 Task: Add a condition where "Requester Is not Stephan Rogger" in new tickets in your groups.
Action: Mouse moved to (107, 371)
Screenshot: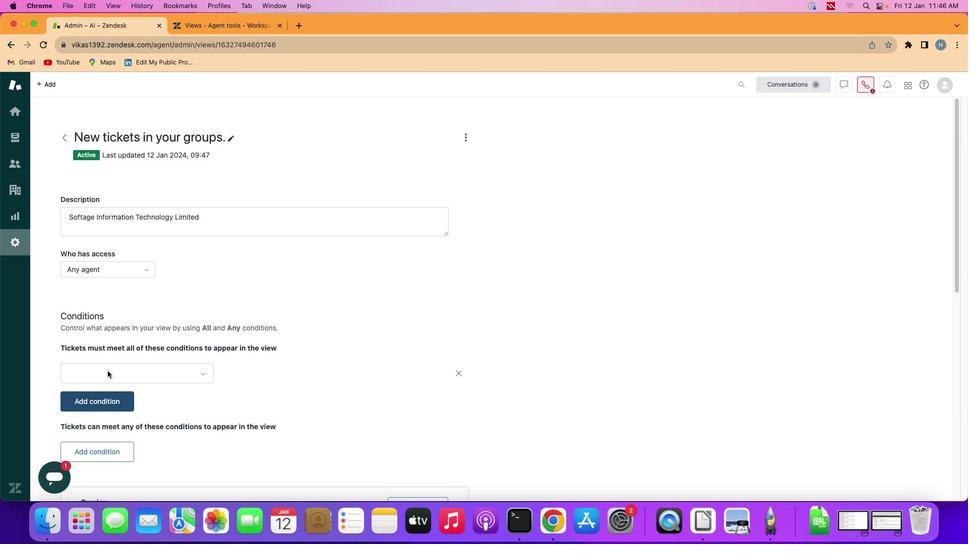 
Action: Mouse pressed left at (107, 371)
Screenshot: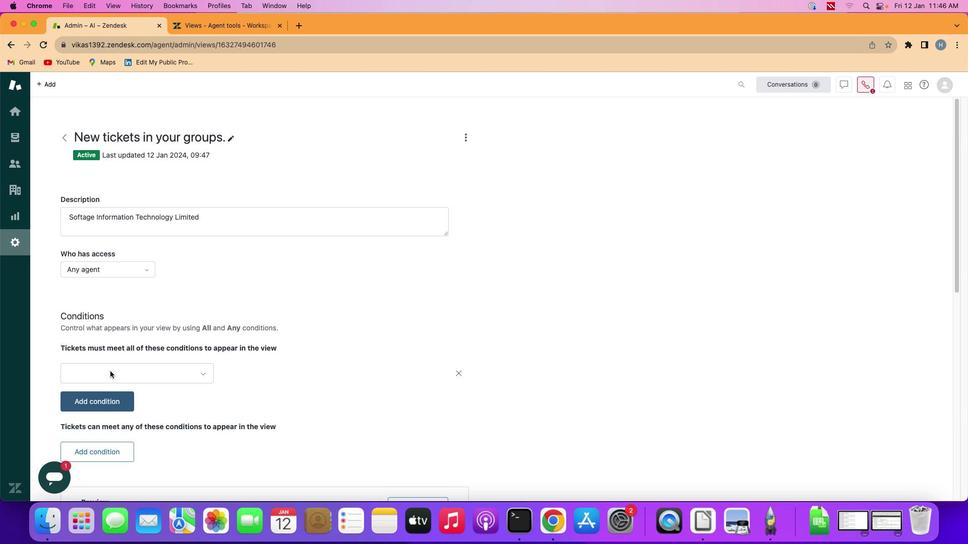 
Action: Mouse moved to (160, 371)
Screenshot: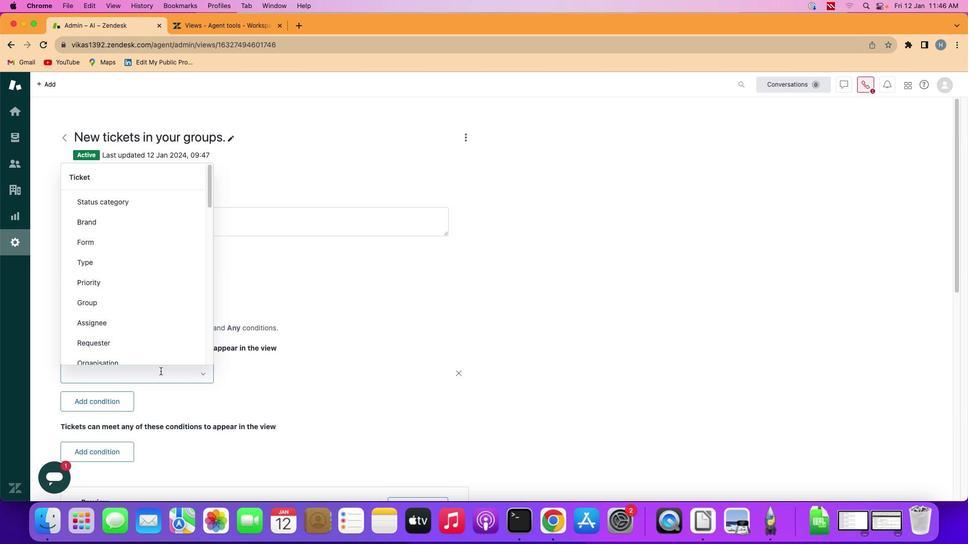 
Action: Mouse pressed left at (160, 371)
Screenshot: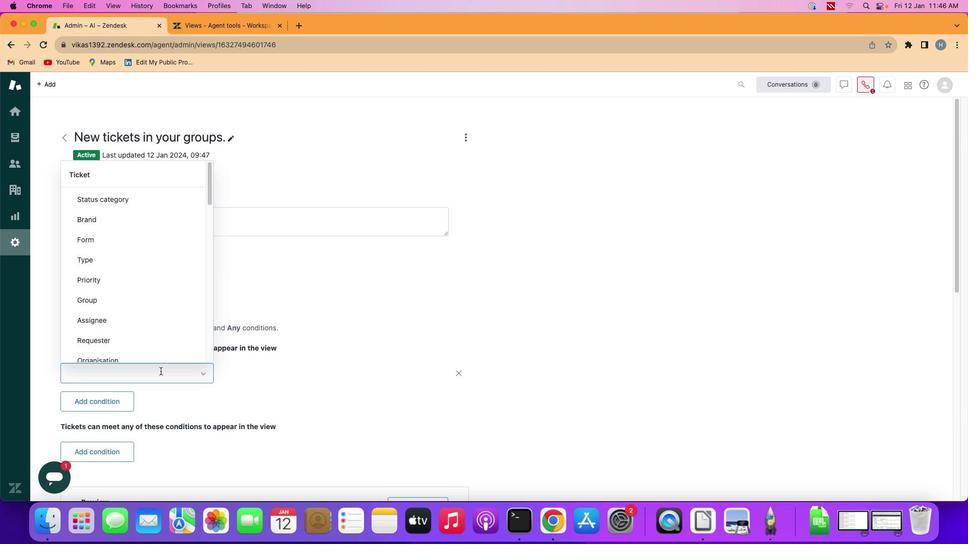 
Action: Mouse moved to (165, 336)
Screenshot: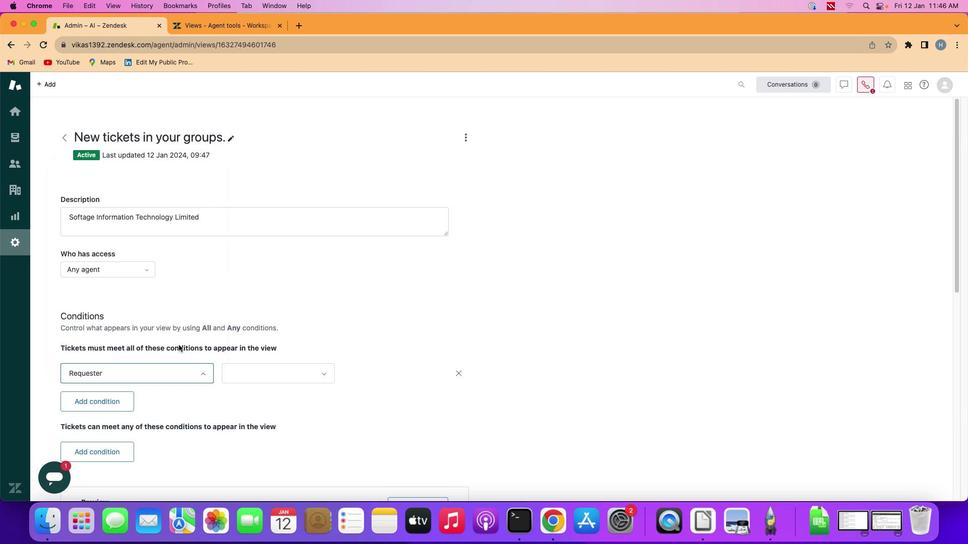 
Action: Mouse pressed left at (165, 336)
Screenshot: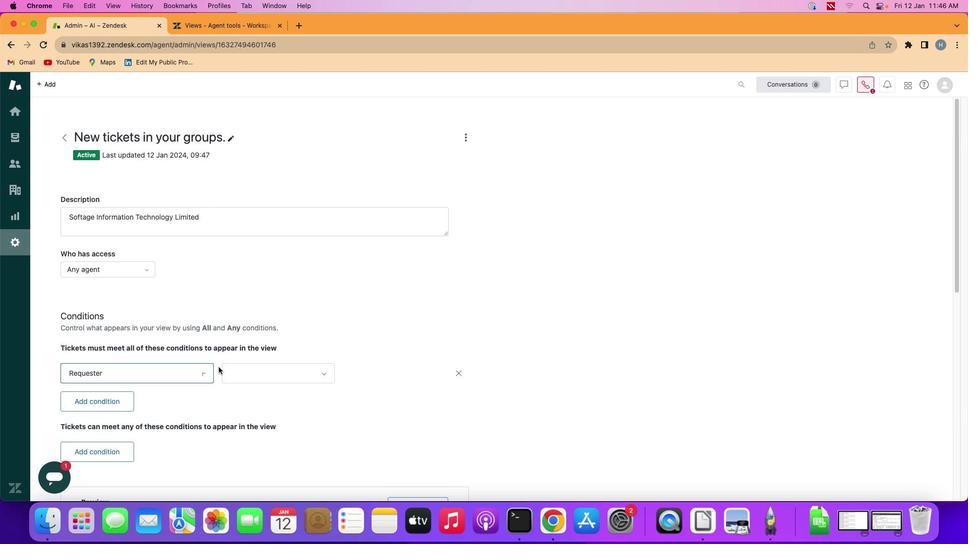 
Action: Mouse moved to (260, 375)
Screenshot: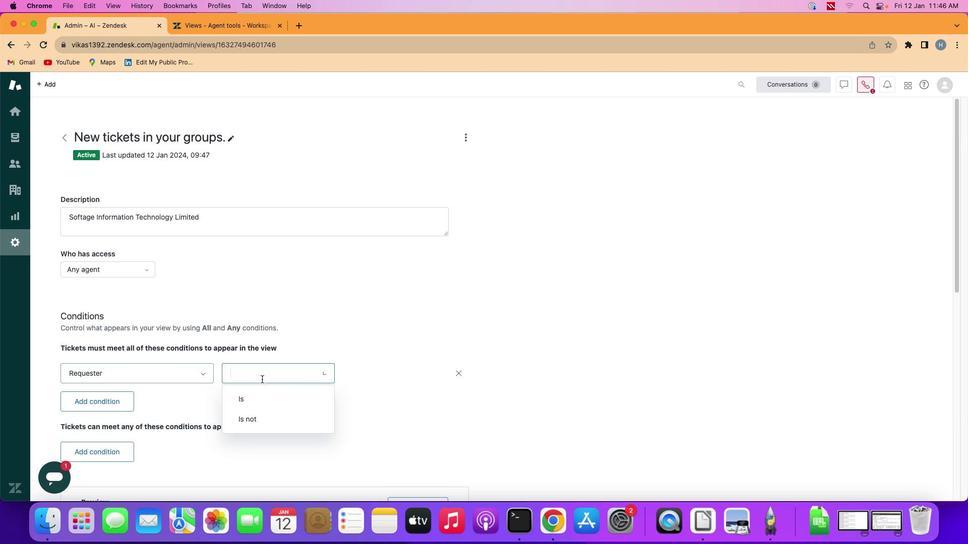 
Action: Mouse pressed left at (260, 375)
Screenshot: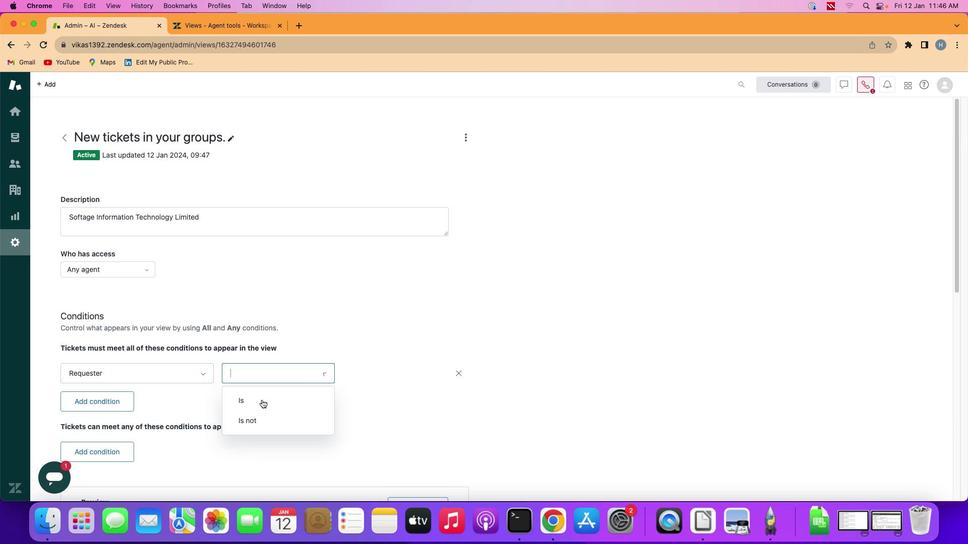 
Action: Mouse moved to (264, 424)
Screenshot: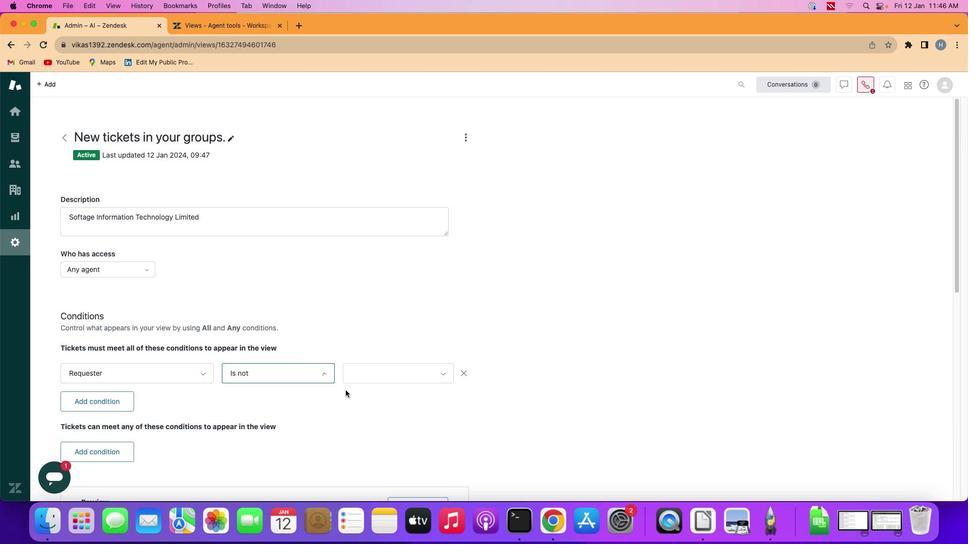
Action: Mouse pressed left at (264, 424)
Screenshot: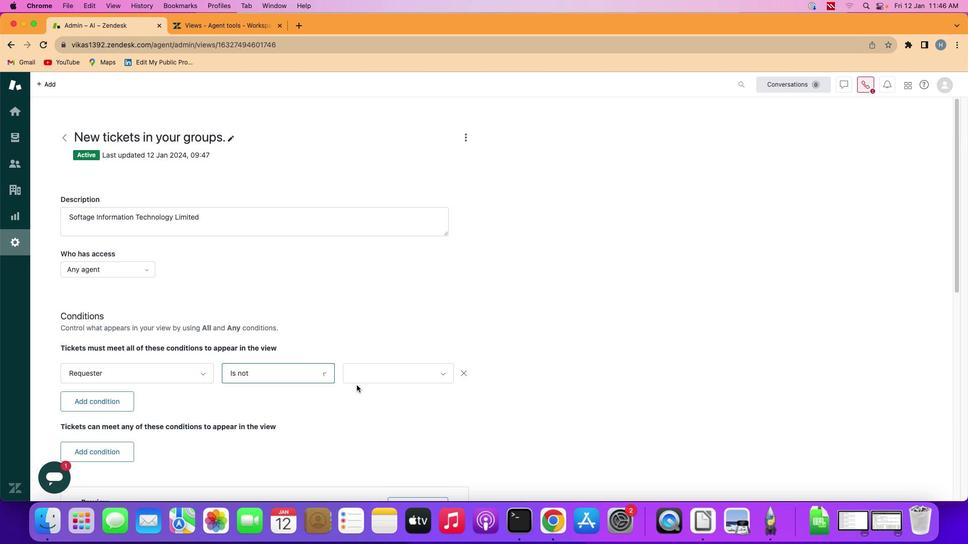 
Action: Mouse moved to (381, 376)
Screenshot: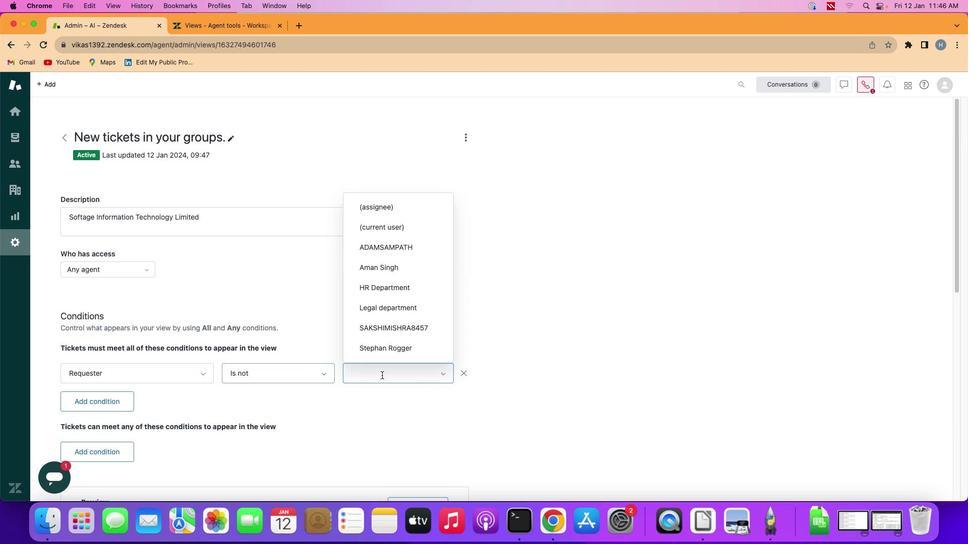
Action: Mouse pressed left at (381, 376)
Screenshot: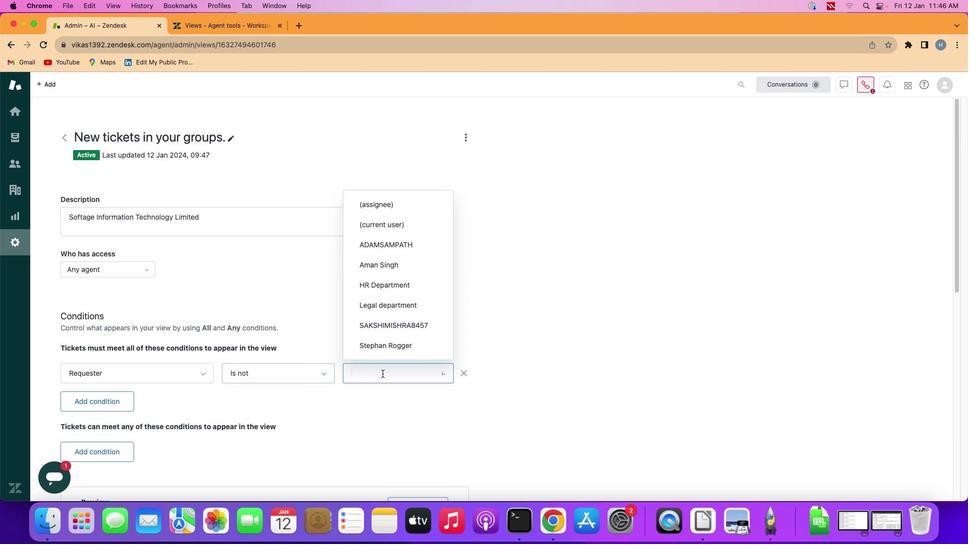 
Action: Mouse moved to (394, 348)
Screenshot: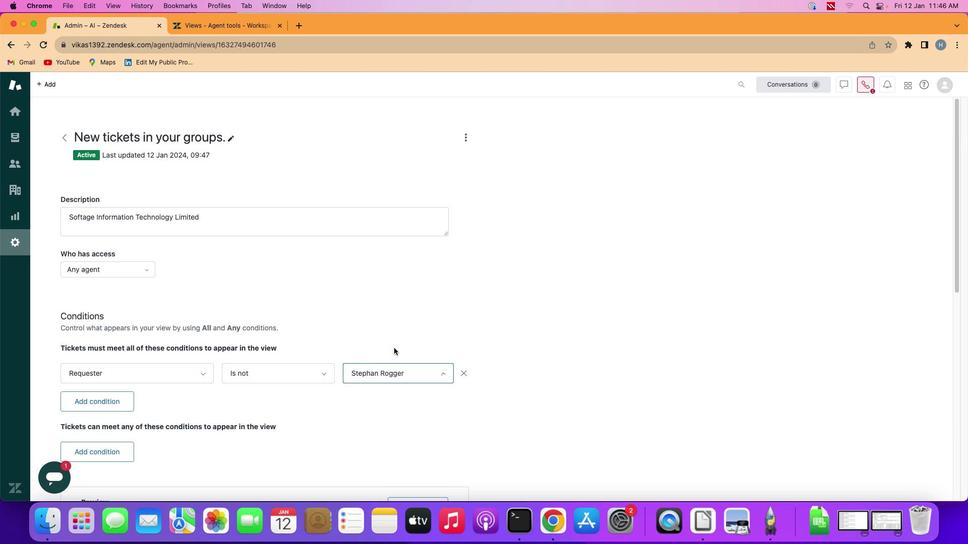 
Action: Mouse pressed left at (394, 348)
Screenshot: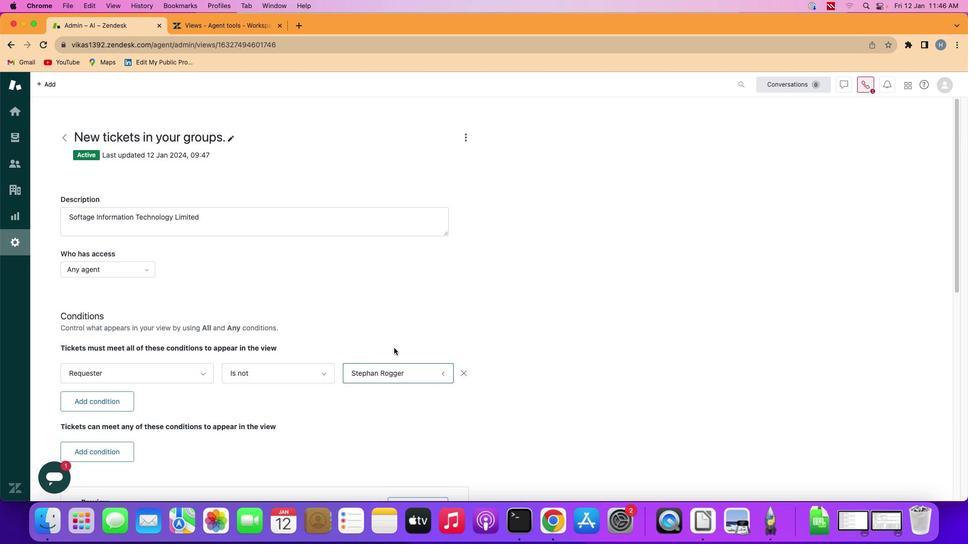 
